 Task: Change curved connector line to dashed dotted.
Action: Mouse moved to (434, 243)
Screenshot: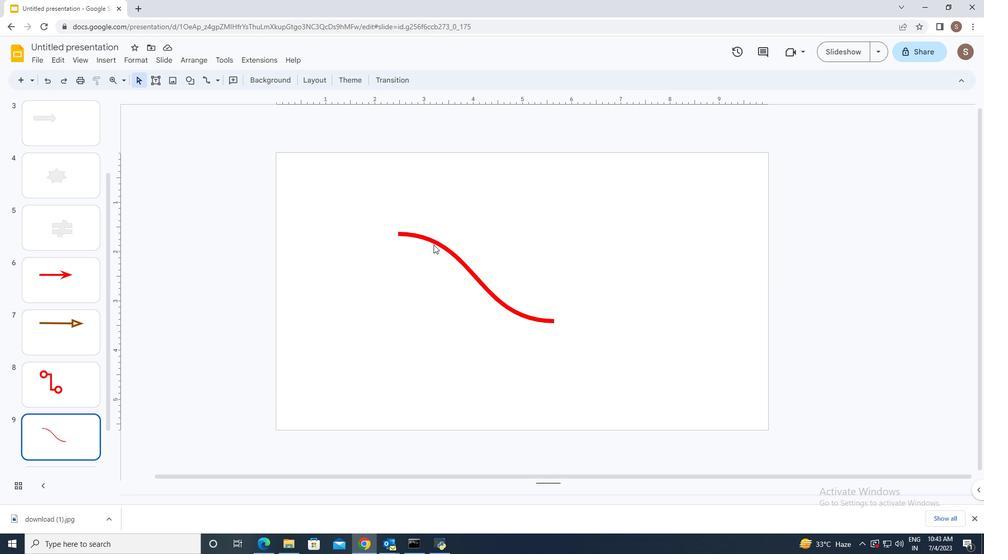 
Action: Mouse pressed left at (434, 243)
Screenshot: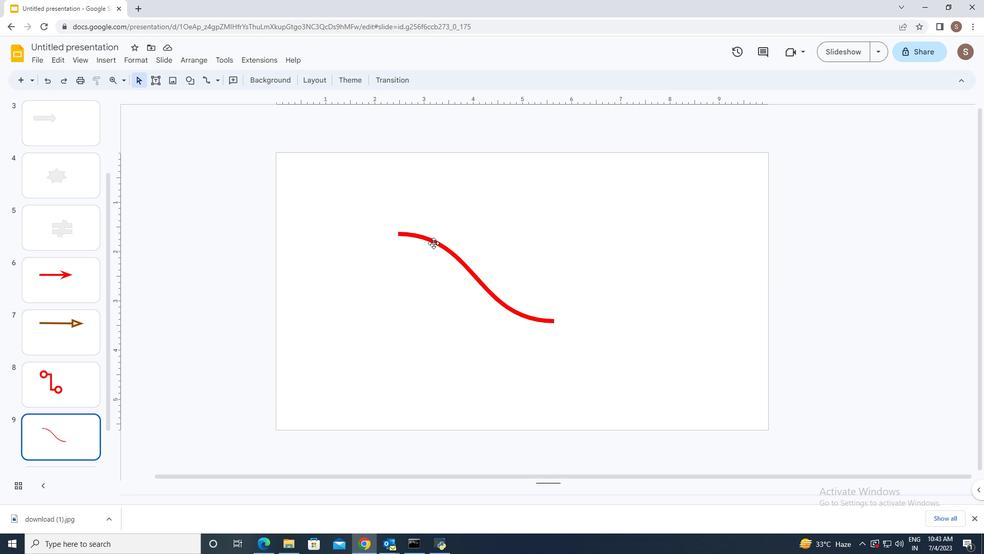 
Action: Mouse moved to (262, 81)
Screenshot: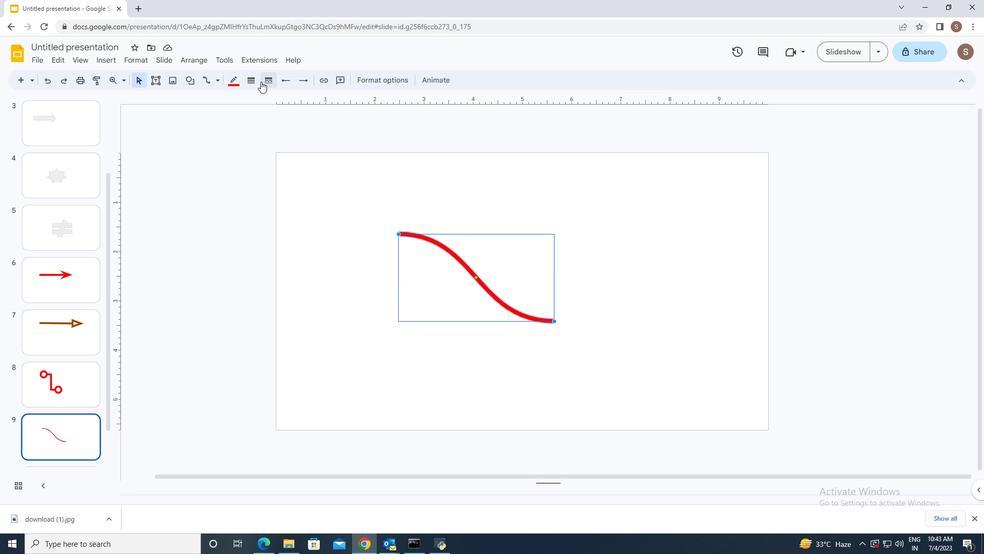 
Action: Mouse pressed left at (262, 81)
Screenshot: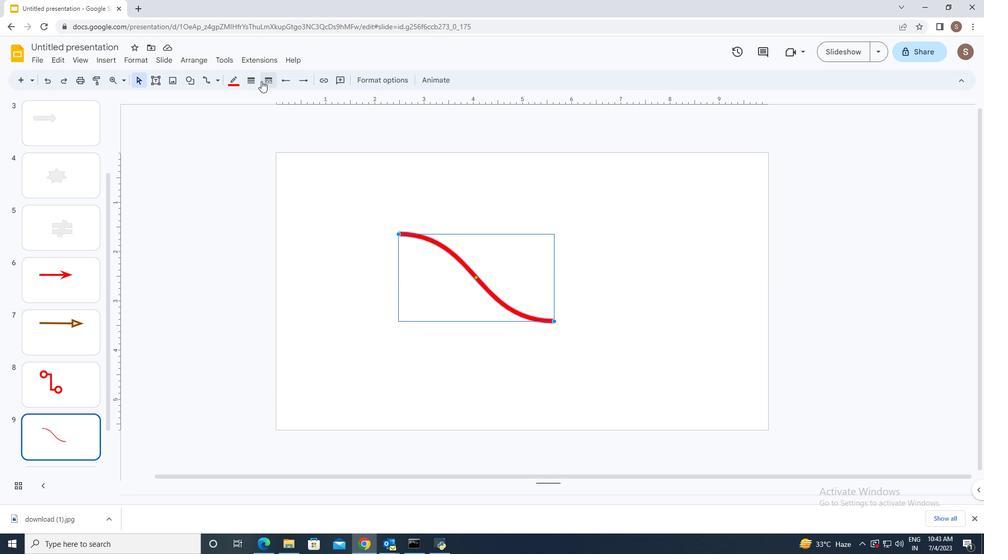 
Action: Mouse moved to (285, 145)
Screenshot: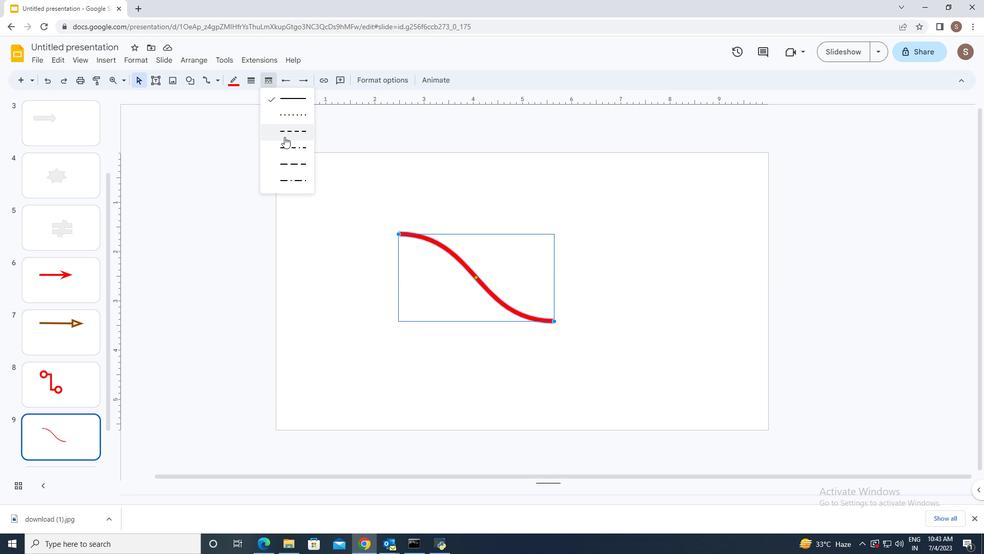 
Action: Mouse pressed left at (285, 145)
Screenshot: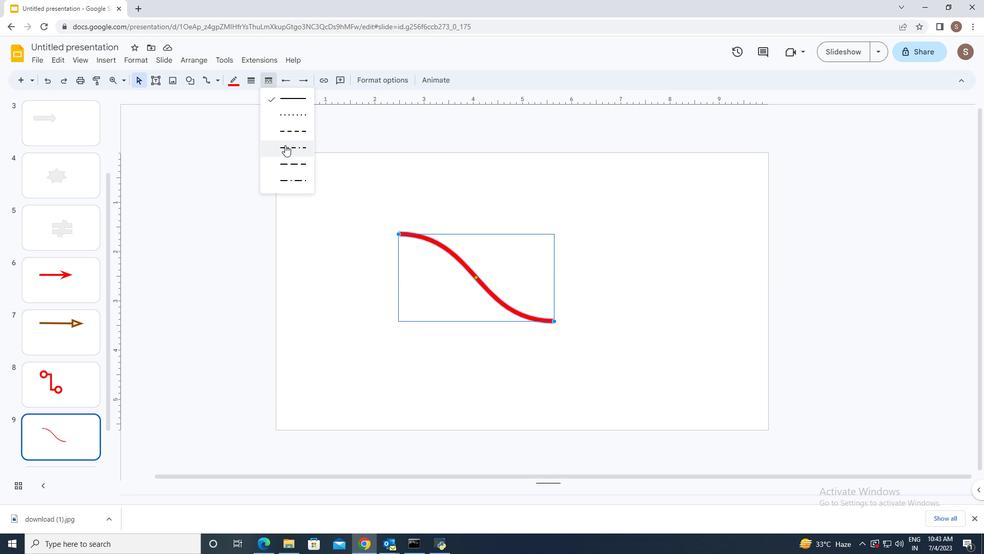 
Action: Mouse moved to (334, 333)
Screenshot: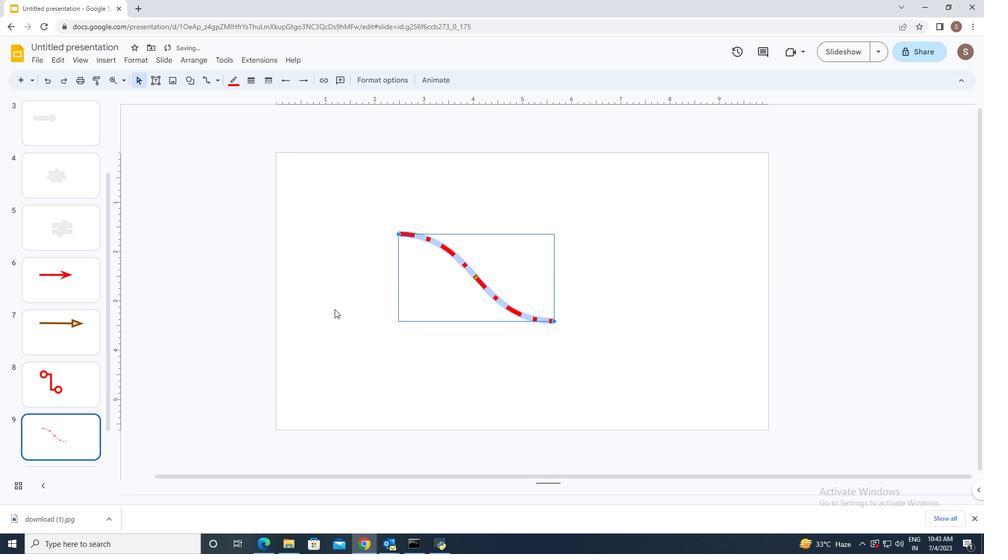 
Action: Mouse pressed left at (334, 333)
Screenshot: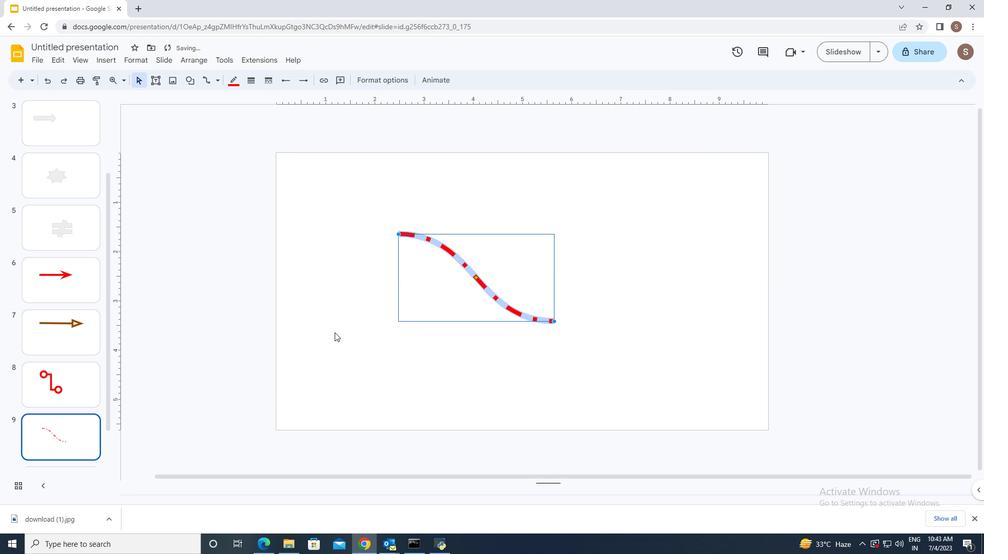 
